 Task: Paste the text without formatting "Life is a journey; enjoy the ride".
Action: Mouse moved to (62, 61)
Screenshot: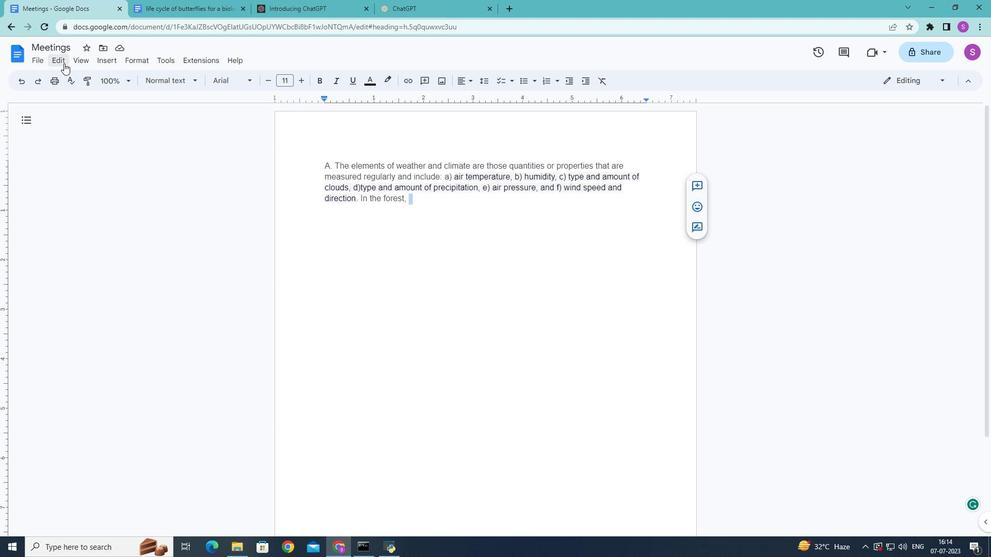 
Action: Mouse pressed left at (62, 61)
Screenshot: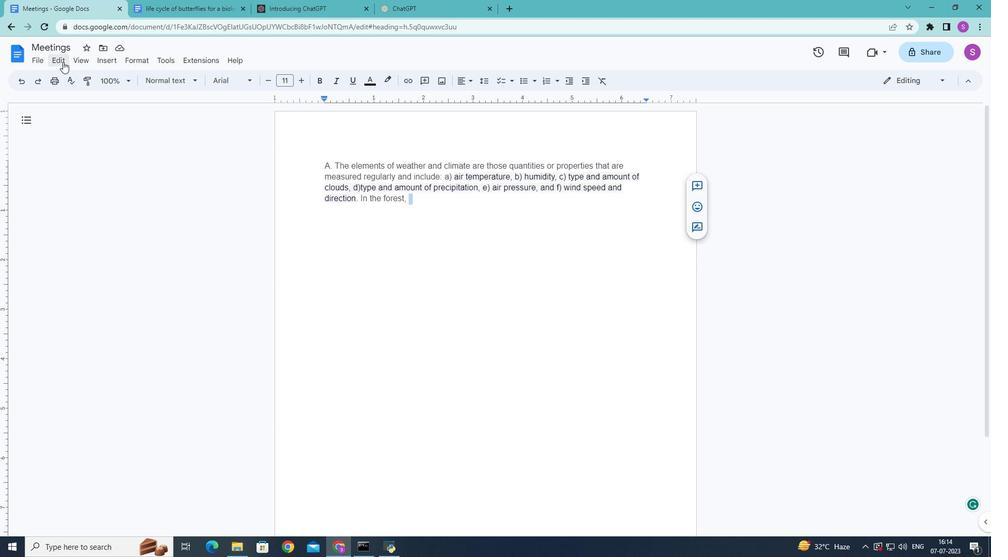 
Action: Mouse moved to (97, 162)
Screenshot: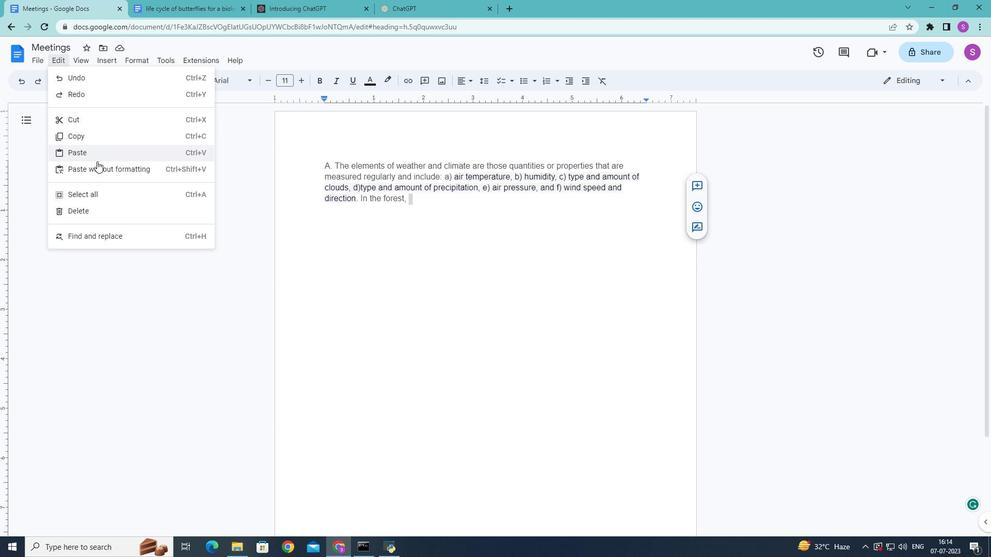 
Action: Mouse pressed left at (97, 162)
Screenshot: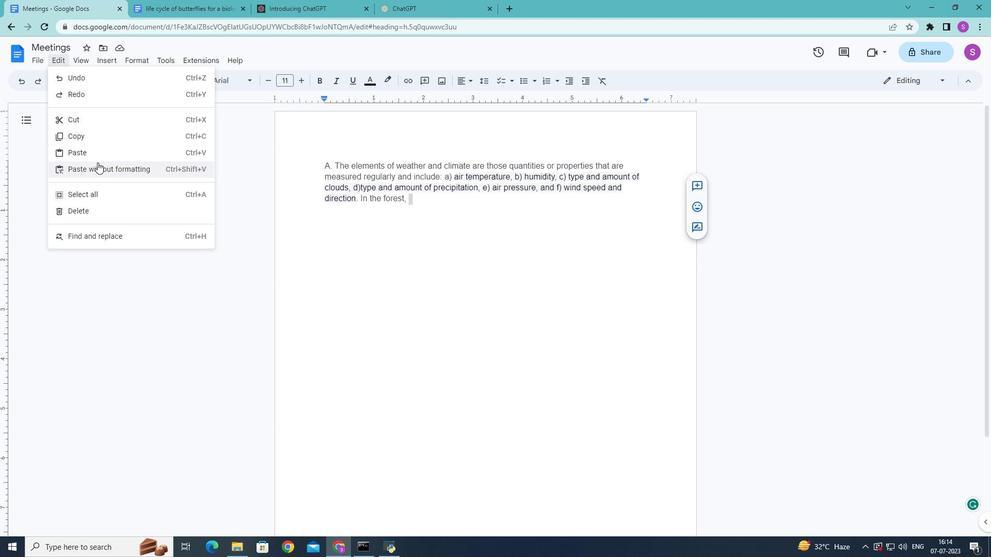 
Action: Mouse moved to (129, 174)
Screenshot: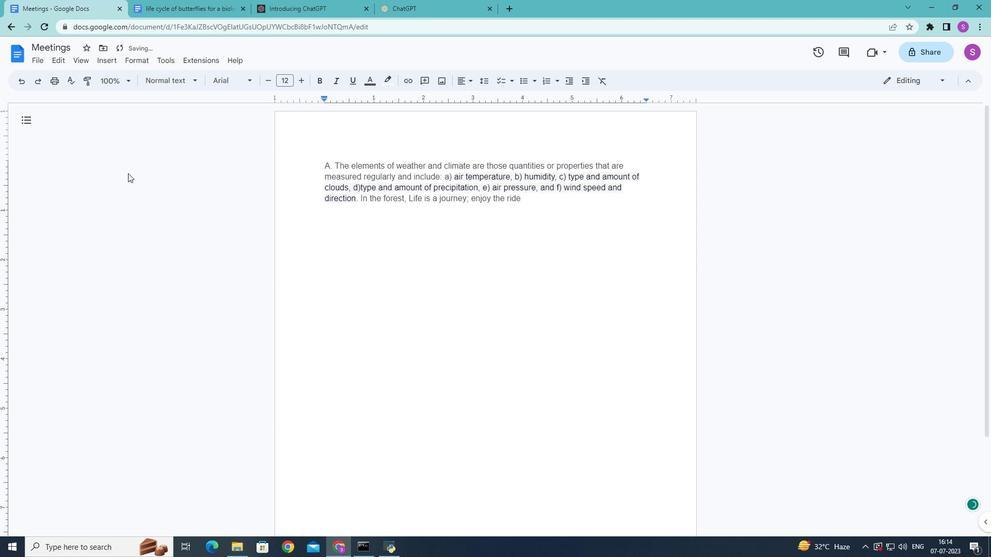 
